 Task: Look for properties with EV chargers in United States.
Action: Mouse moved to (779, 119)
Screenshot: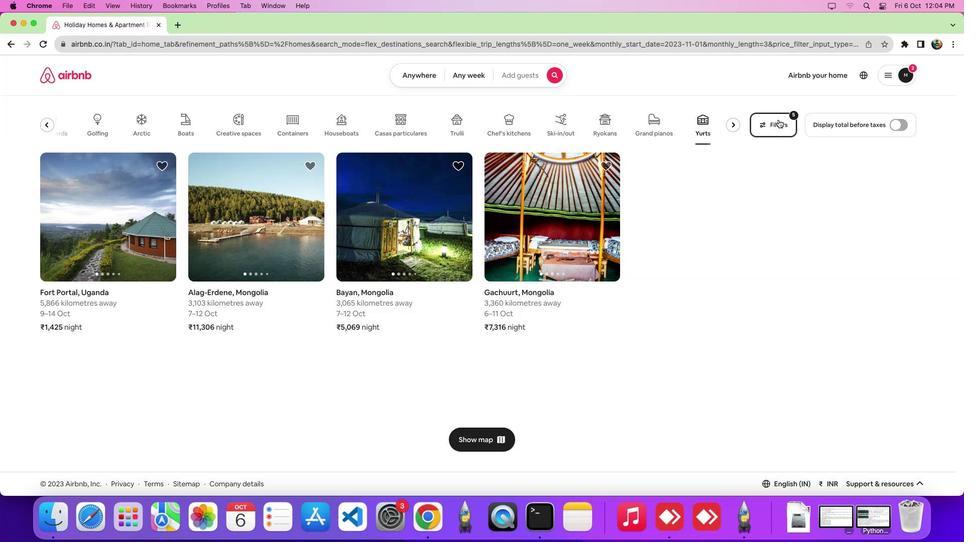 
Action: Mouse pressed left at (779, 119)
Screenshot: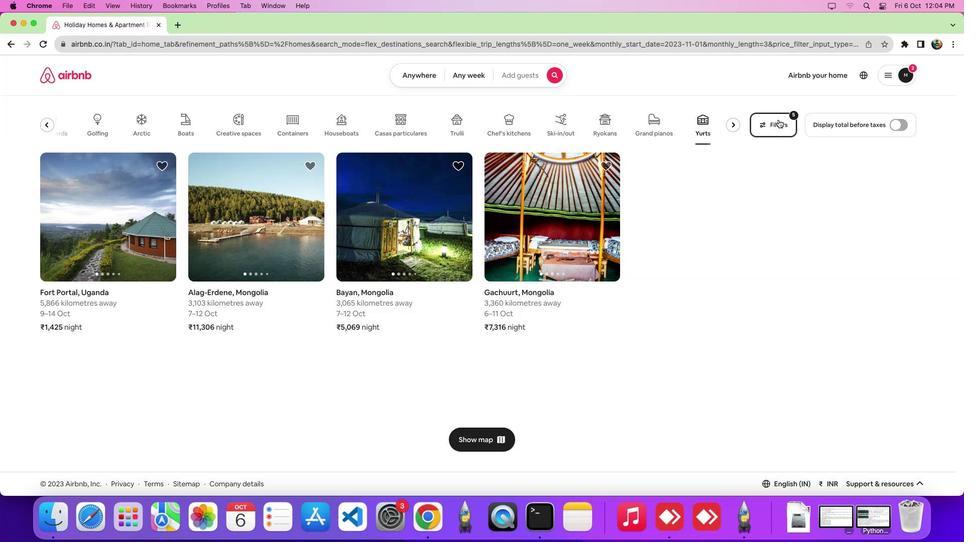 
Action: Mouse moved to (370, 181)
Screenshot: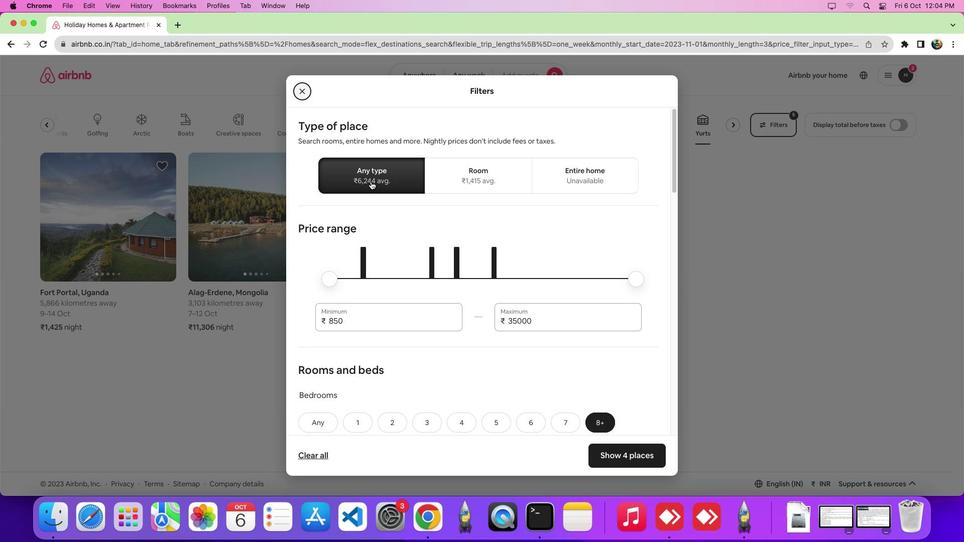
Action: Mouse pressed left at (370, 181)
Screenshot: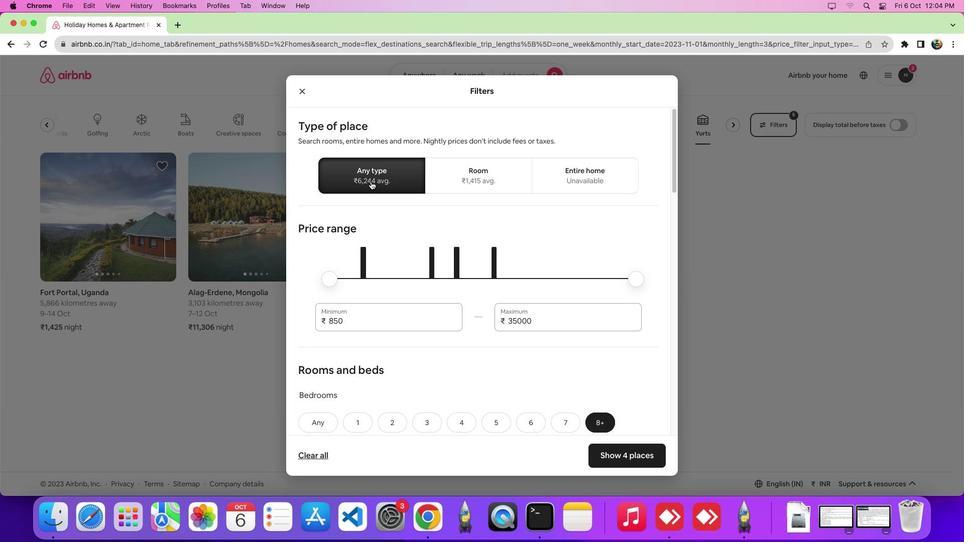 
Action: Mouse moved to (456, 282)
Screenshot: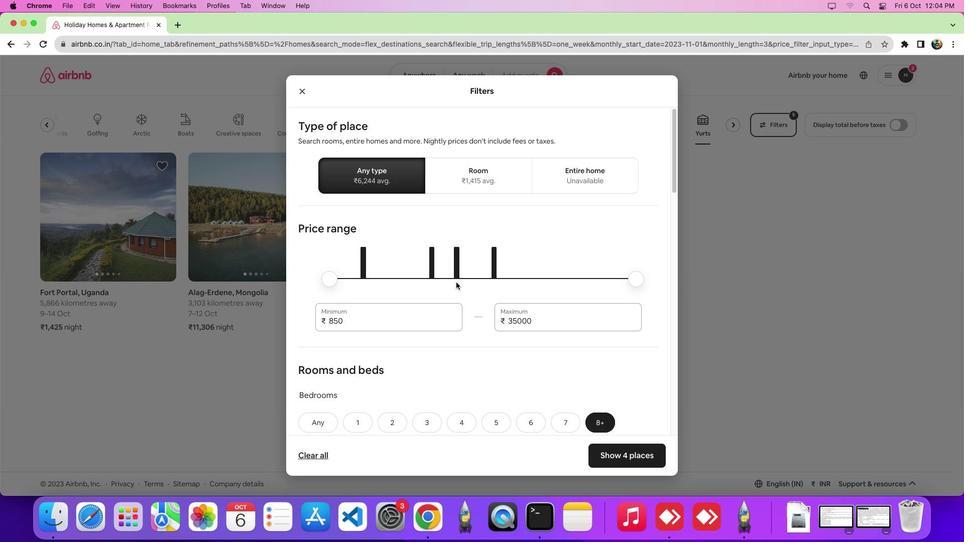 
Action: Mouse scrolled (456, 282) with delta (0, 0)
Screenshot: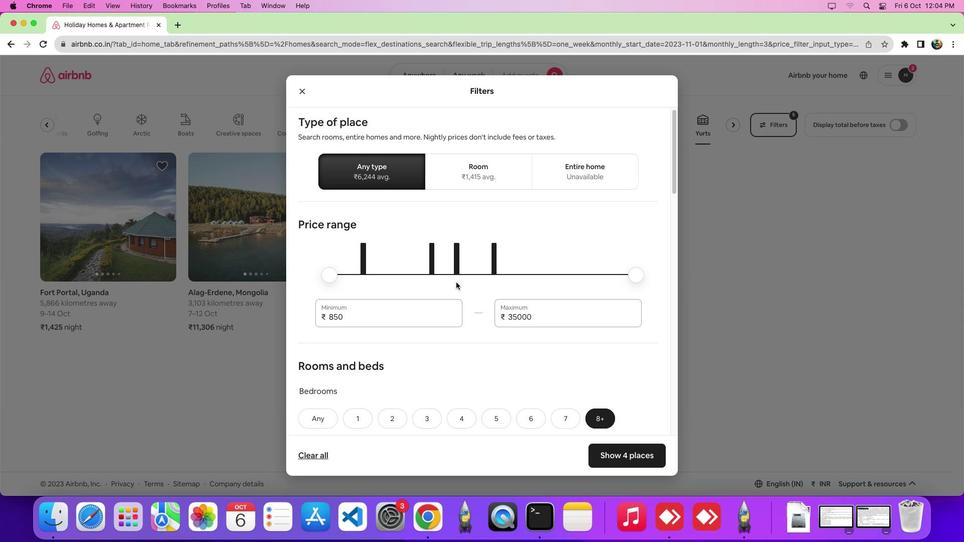 
Action: Mouse scrolled (456, 282) with delta (0, 0)
Screenshot: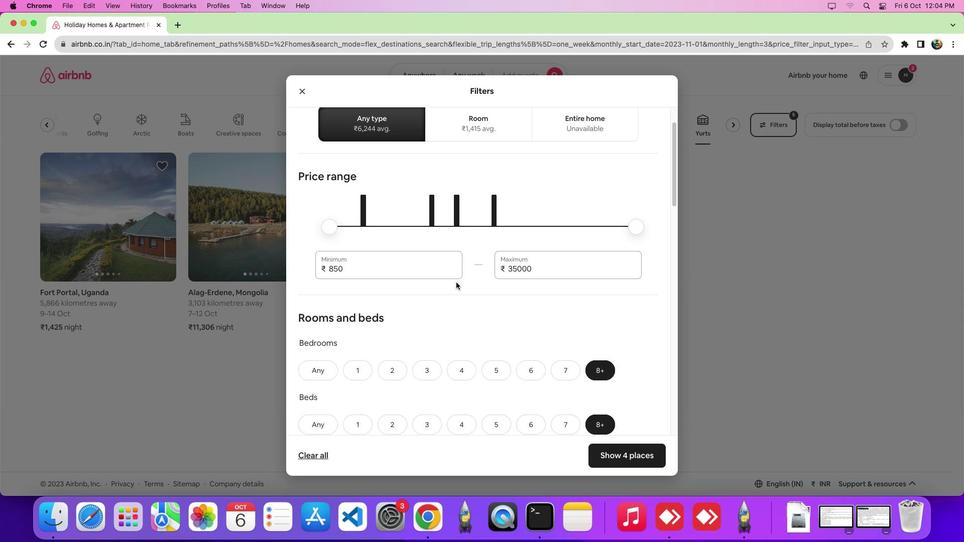 
Action: Mouse scrolled (456, 282) with delta (0, -4)
Screenshot: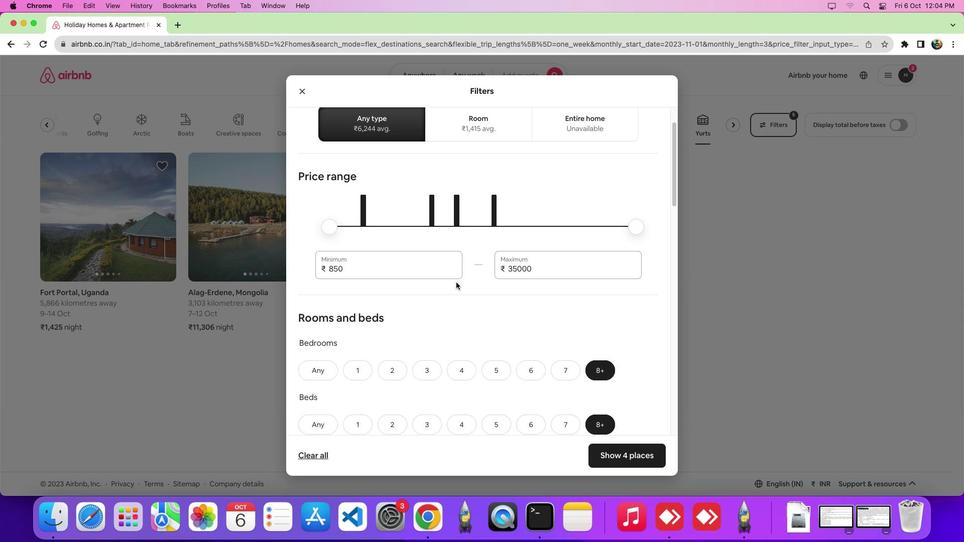 
Action: Mouse scrolled (456, 282) with delta (0, -5)
Screenshot: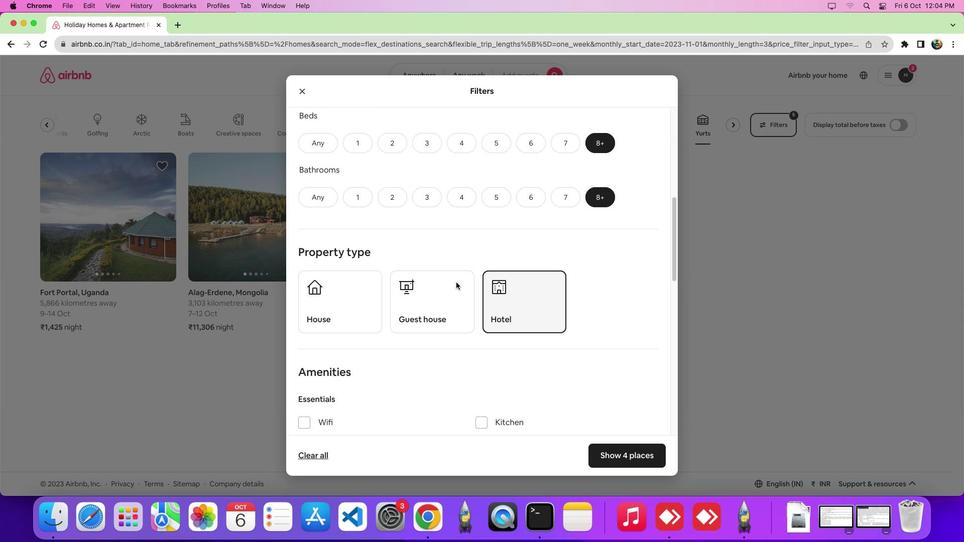 
Action: Mouse moved to (375, 306)
Screenshot: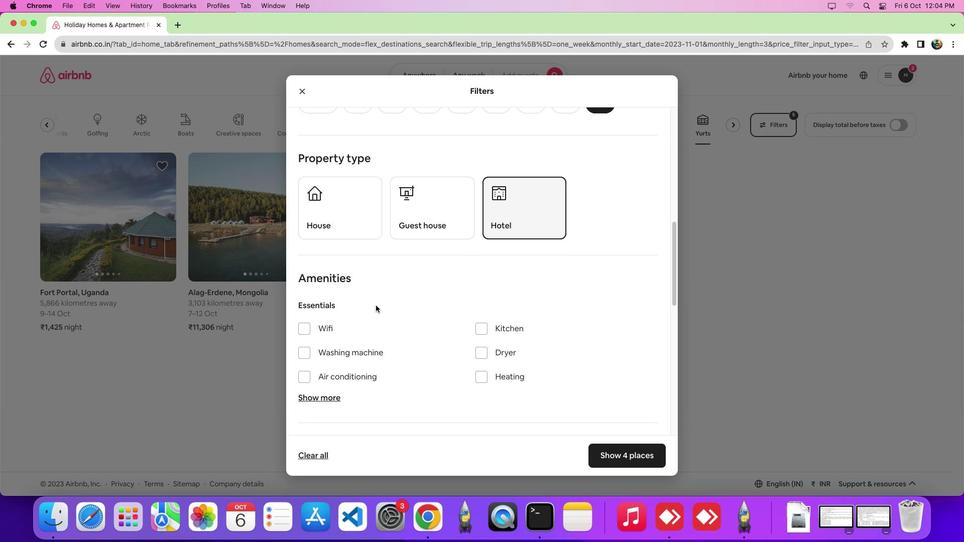 
Action: Mouse scrolled (375, 306) with delta (0, 0)
Screenshot: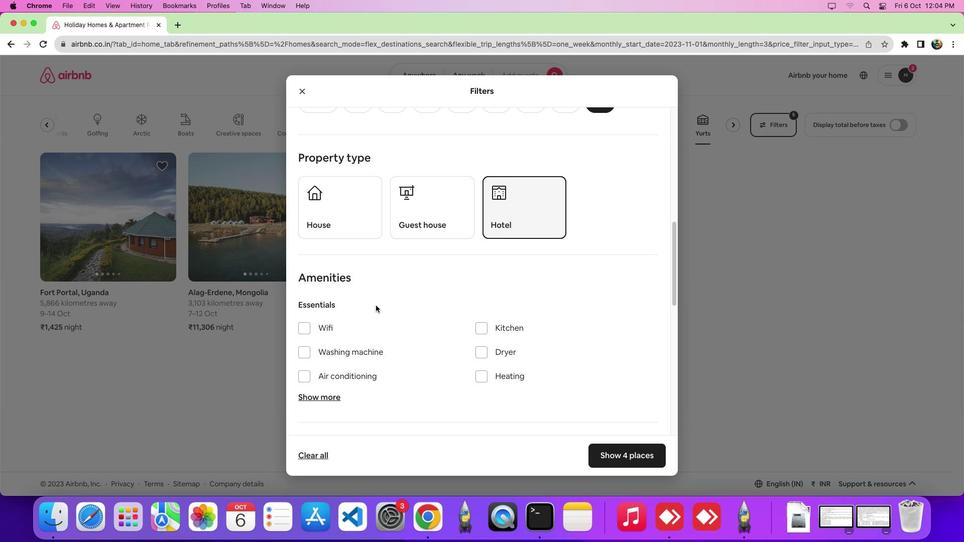 
Action: Mouse scrolled (375, 306) with delta (0, 0)
Screenshot: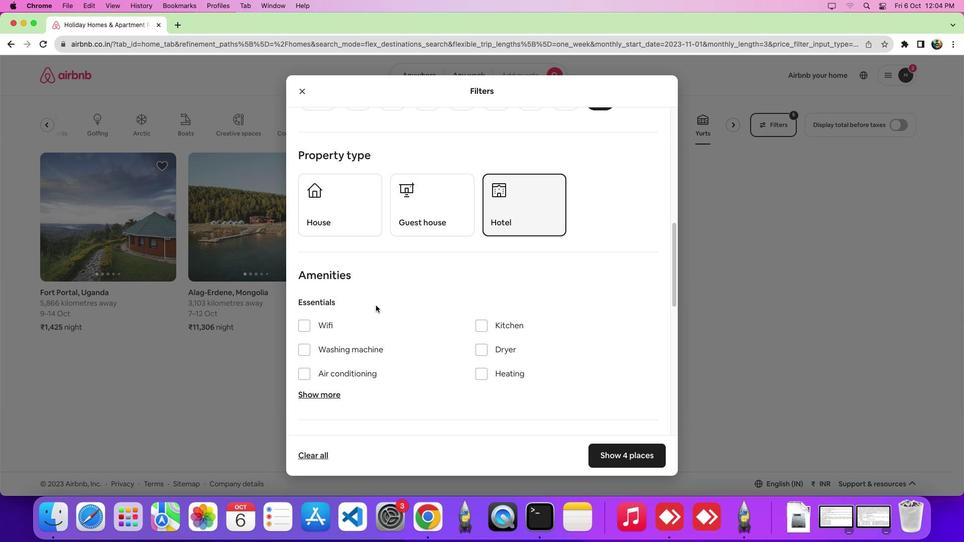 
Action: Mouse scrolled (375, 306) with delta (0, -1)
Screenshot: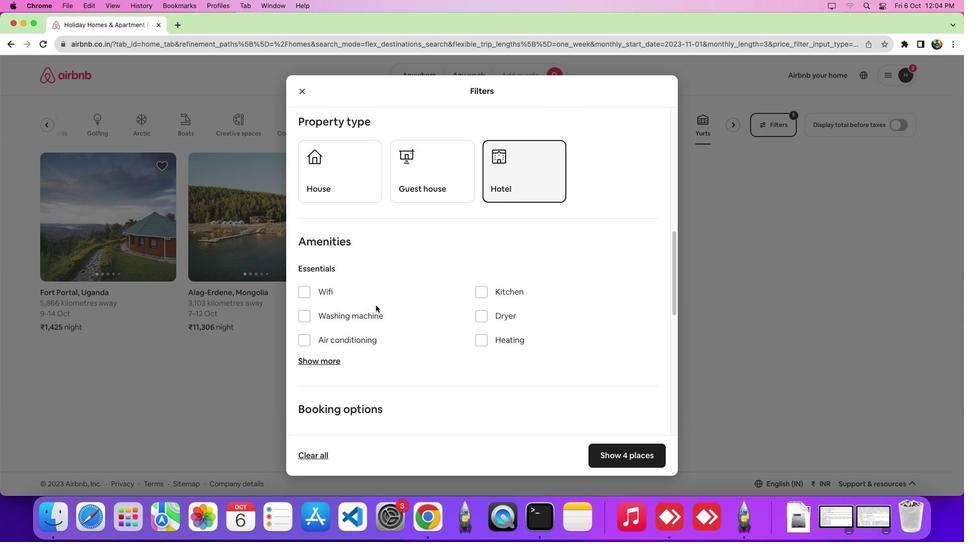 
Action: Mouse scrolled (375, 306) with delta (0, -1)
Screenshot: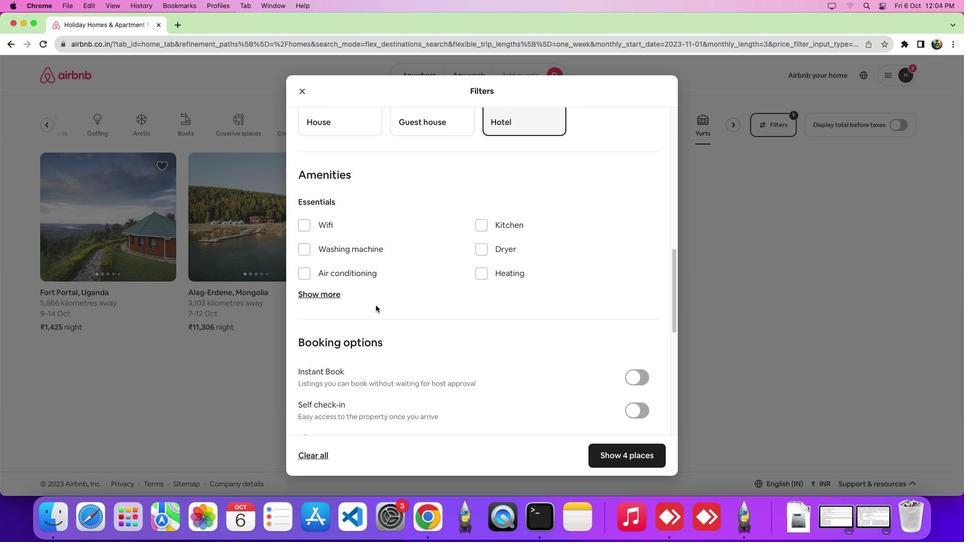 
Action: Mouse moved to (331, 235)
Screenshot: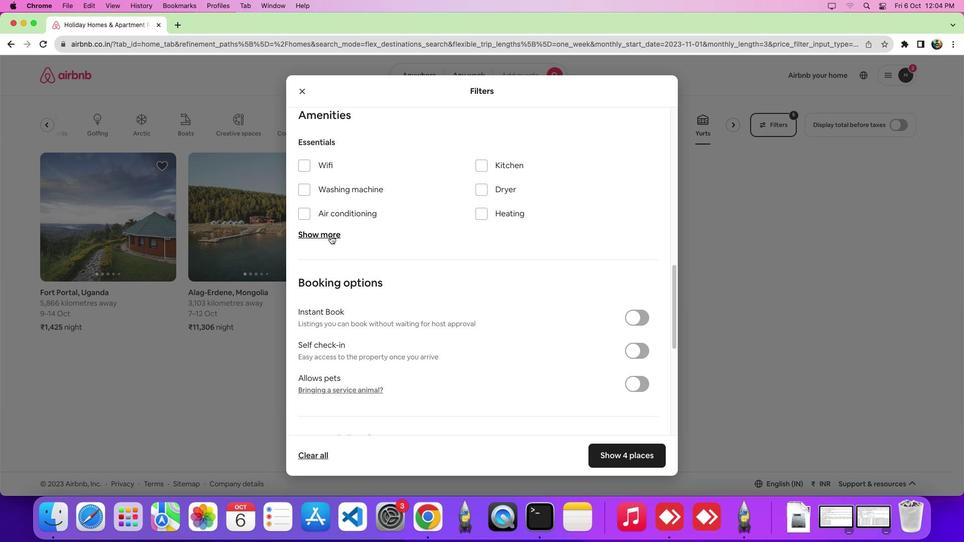
Action: Mouse pressed left at (331, 235)
Screenshot: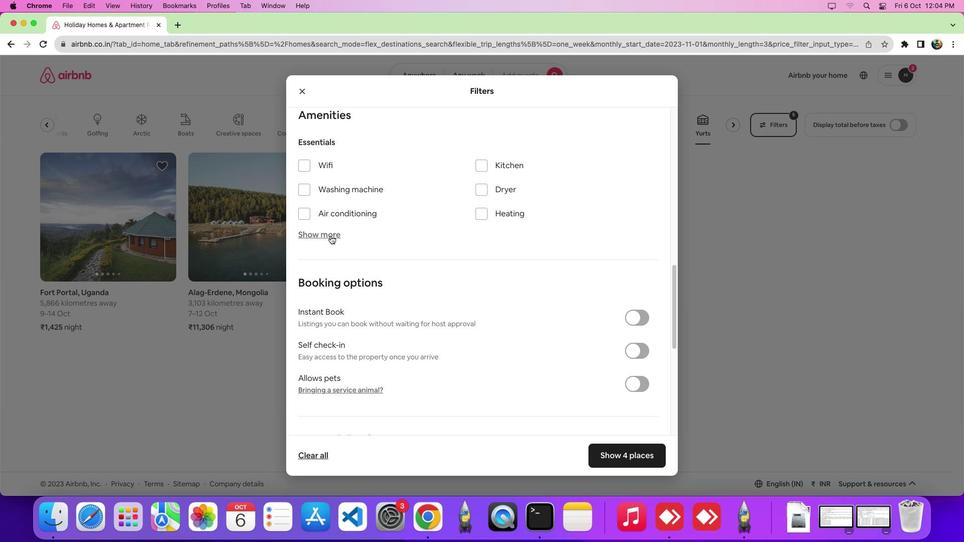 
Action: Mouse moved to (489, 345)
Screenshot: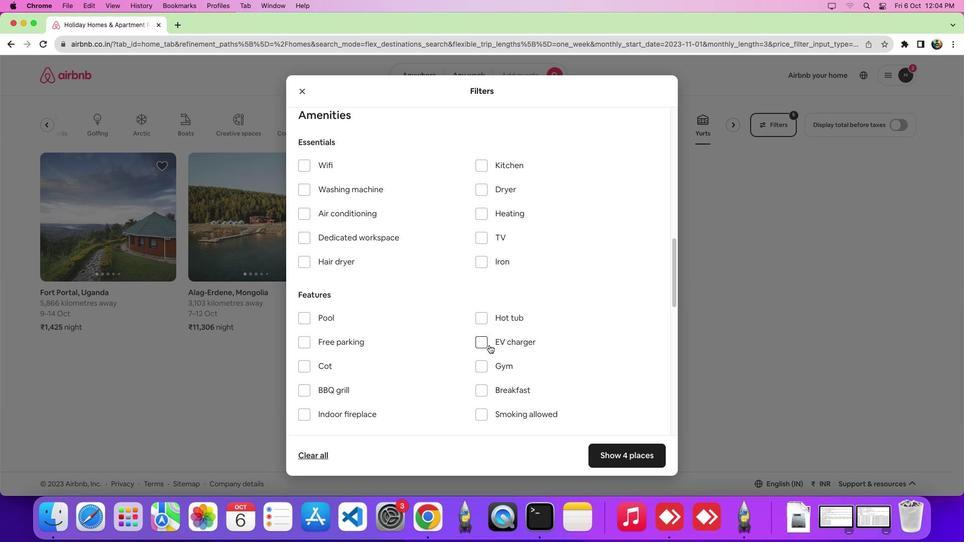 
Action: Mouse pressed left at (489, 345)
Screenshot: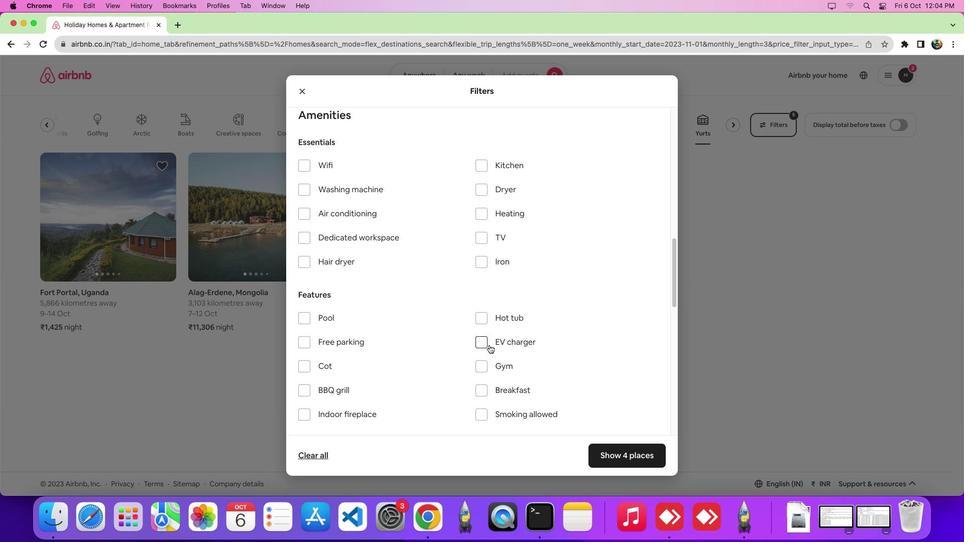 
Action: Mouse moved to (611, 450)
Screenshot: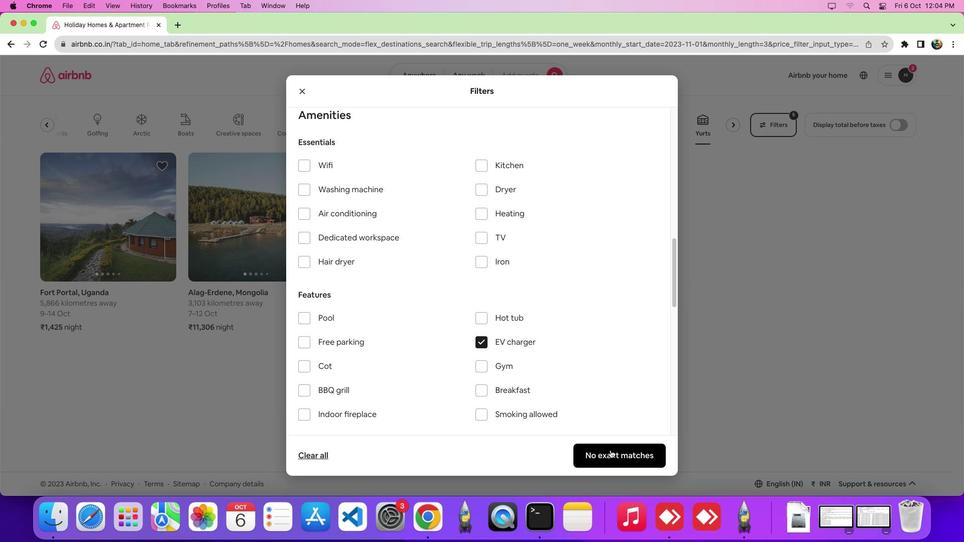 
Action: Mouse pressed left at (611, 450)
Screenshot: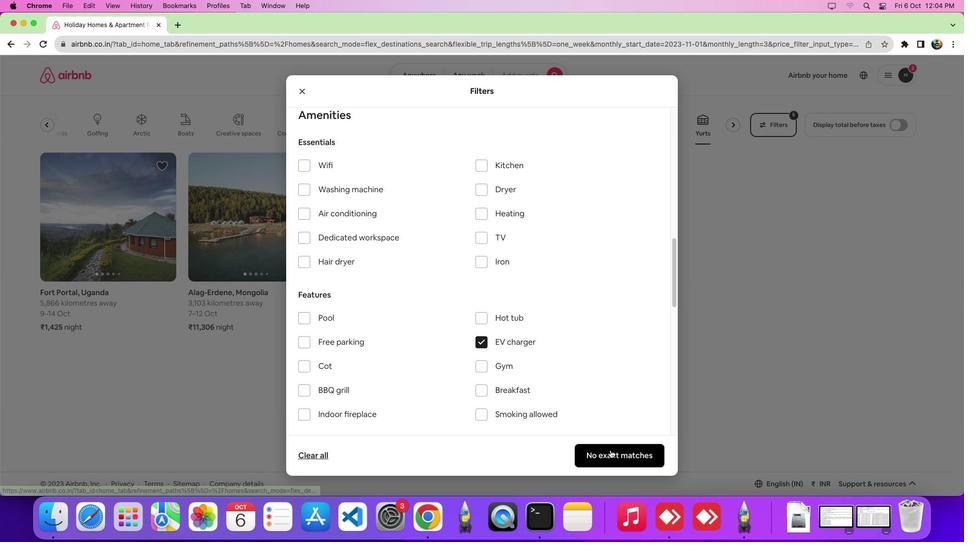 
Action: Mouse moved to (610, 444)
Screenshot: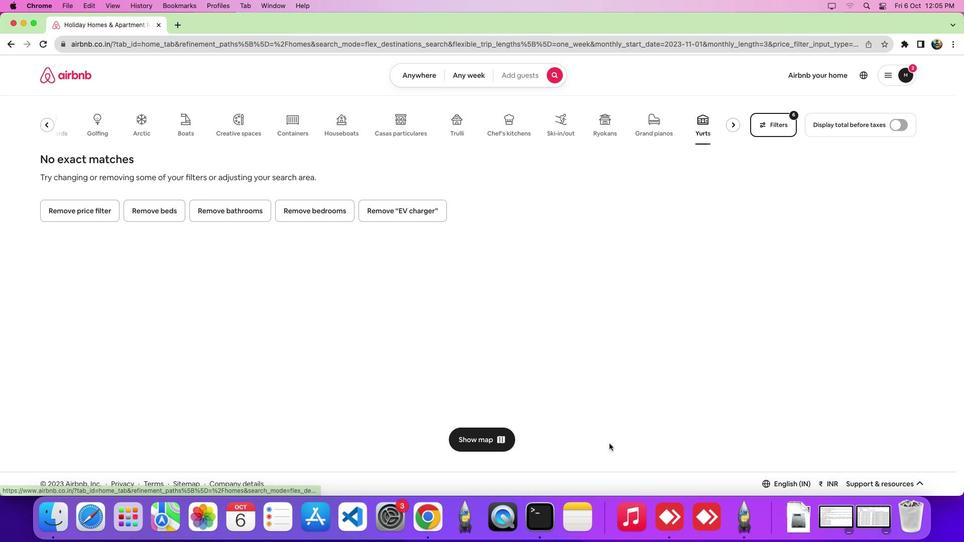 
